Task: Change IN PROGRESS as Status of Issue Issue0000000114 in Backlog  in Scrum Project Project0000000023 in Jira. Change IN PROGRESS as Status of Issue Issue0000000116 in Backlog  in Scrum Project Project0000000024 in Jira. Change IN PROGRESS as Status of Issue Issue0000000118 in Backlog  in Scrum Project Project0000000024 in Jira. Change IN PROGRESS as Status of Issue Issue0000000120 in Backlog  in Scrum Project Project0000000024 in Jira. Assign Ayush98111@gmail.com as Assignee of Issue Issue0000000111 in Backlog  in Scrum Project Project0000000023 in Jira
Action: Mouse moved to (895, 383)
Screenshot: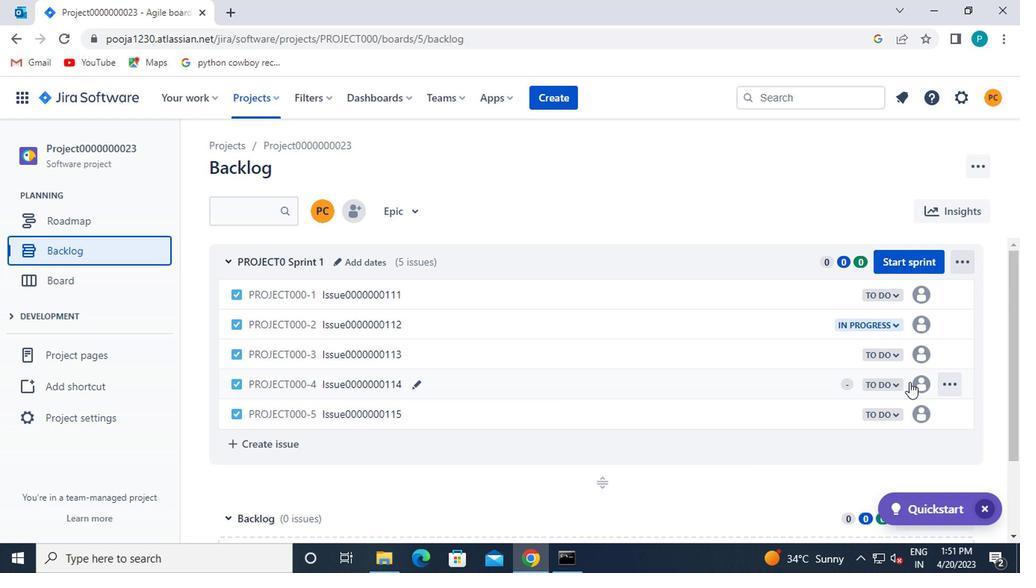 
Action: Mouse pressed left at (895, 383)
Screenshot: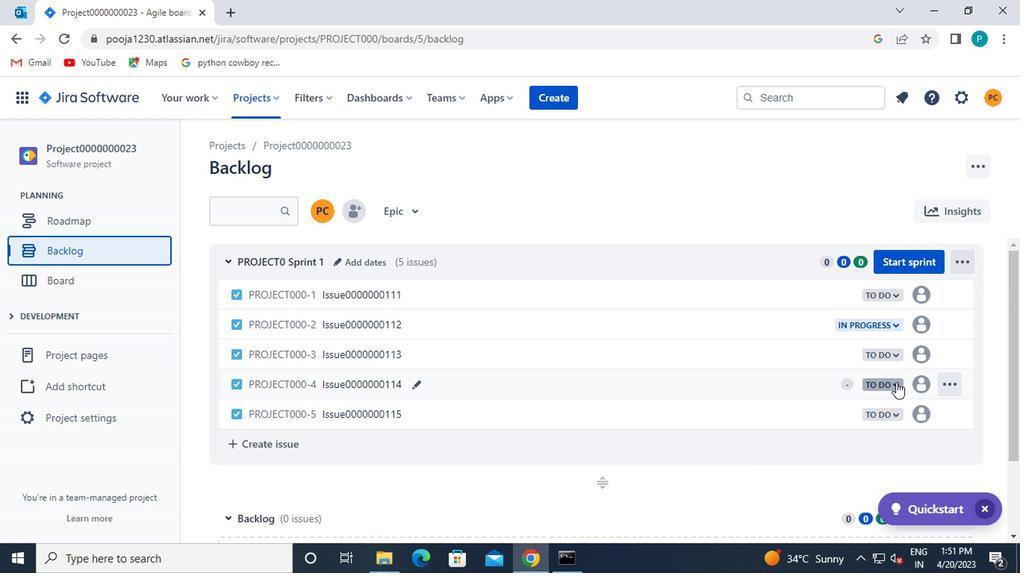
Action: Mouse moved to (856, 422)
Screenshot: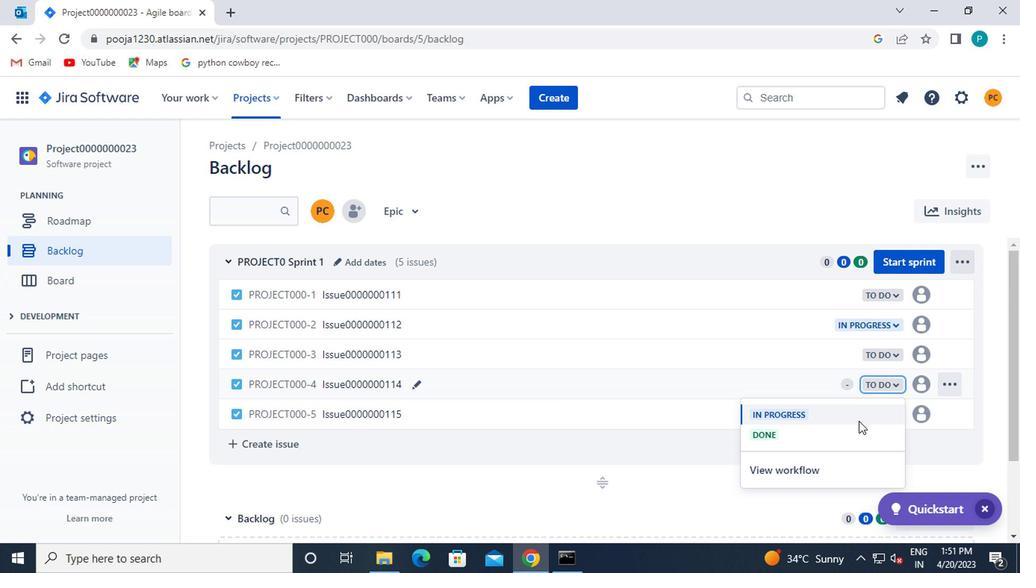 
Action: Mouse pressed left at (856, 422)
Screenshot: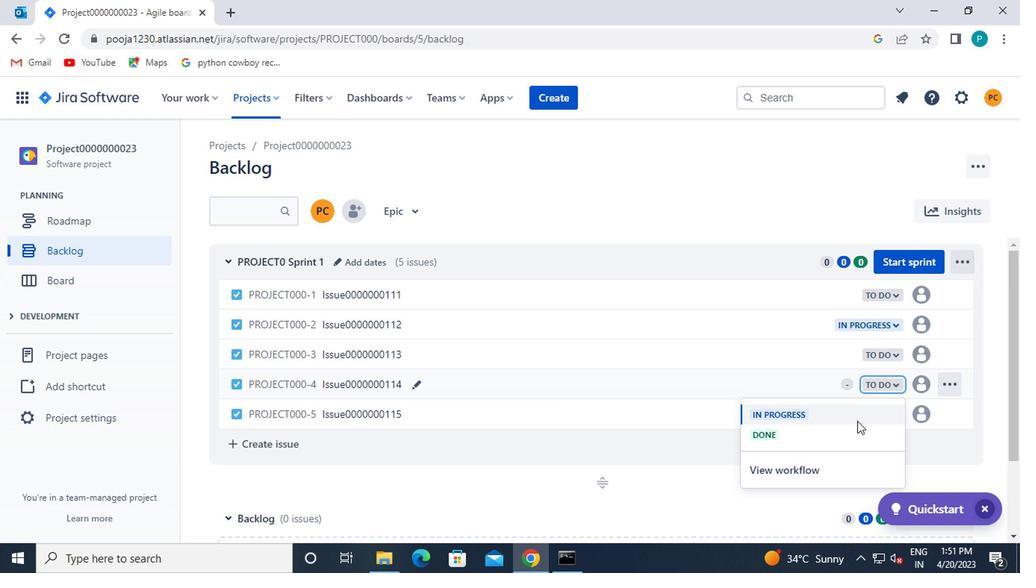 
Action: Mouse moved to (259, 102)
Screenshot: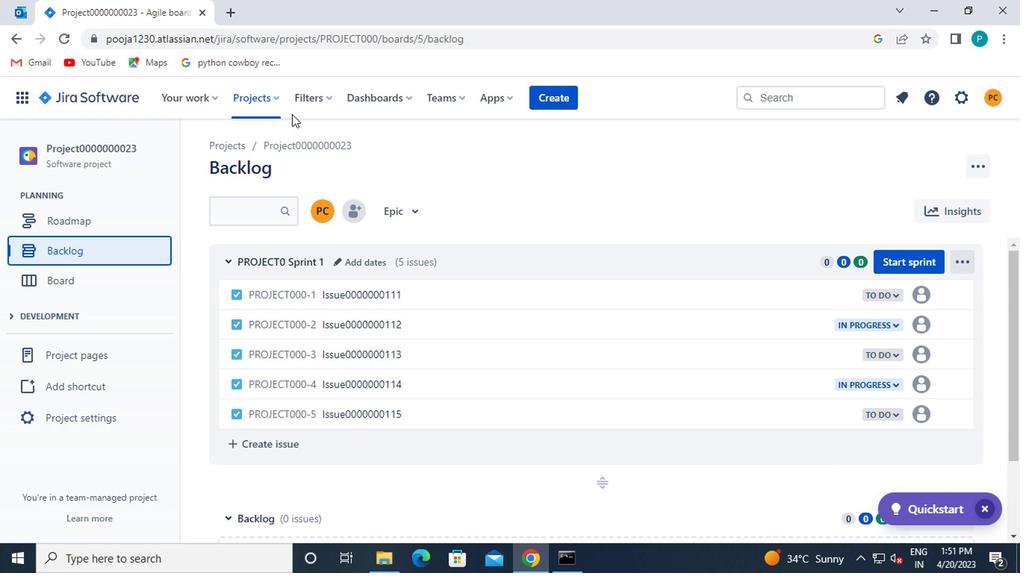 
Action: Mouse pressed left at (259, 102)
Screenshot: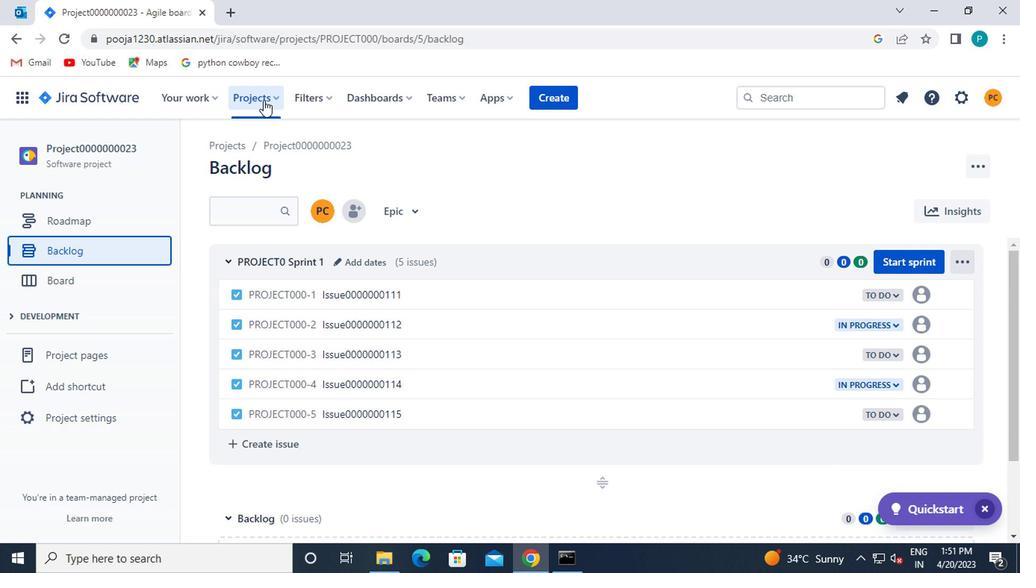 
Action: Mouse moved to (311, 194)
Screenshot: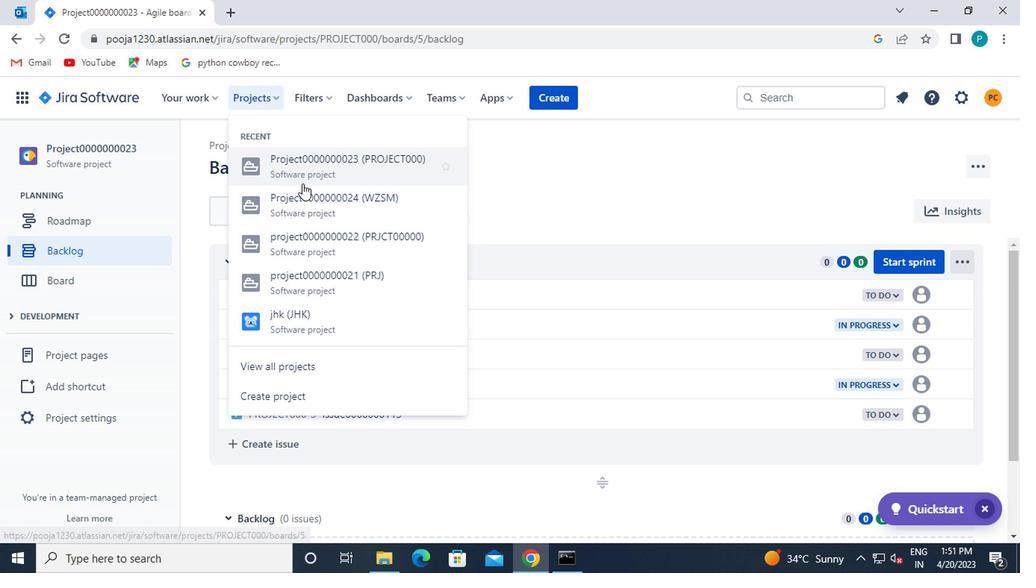 
Action: Mouse pressed left at (311, 194)
Screenshot: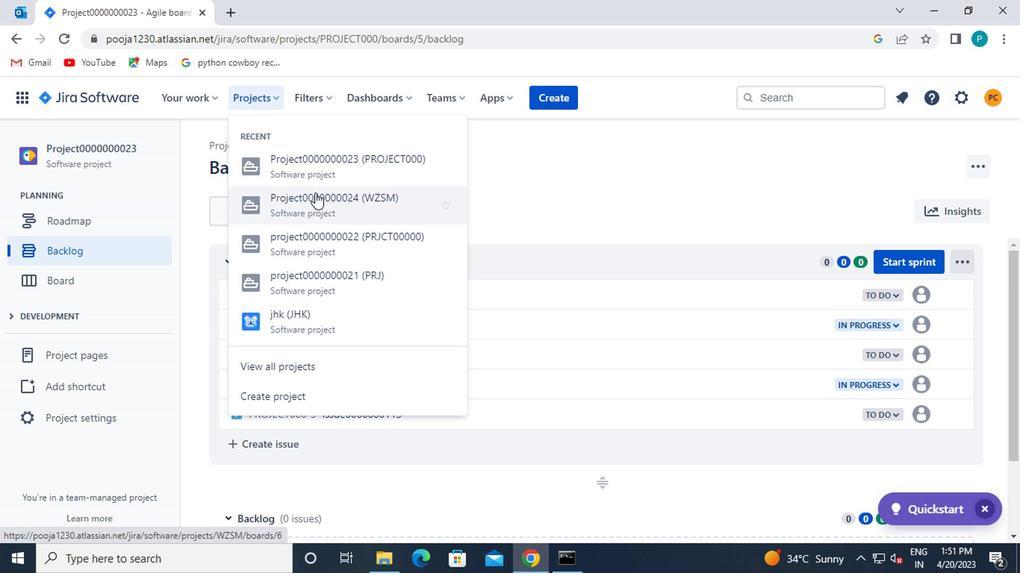 
Action: Mouse moved to (438, 323)
Screenshot: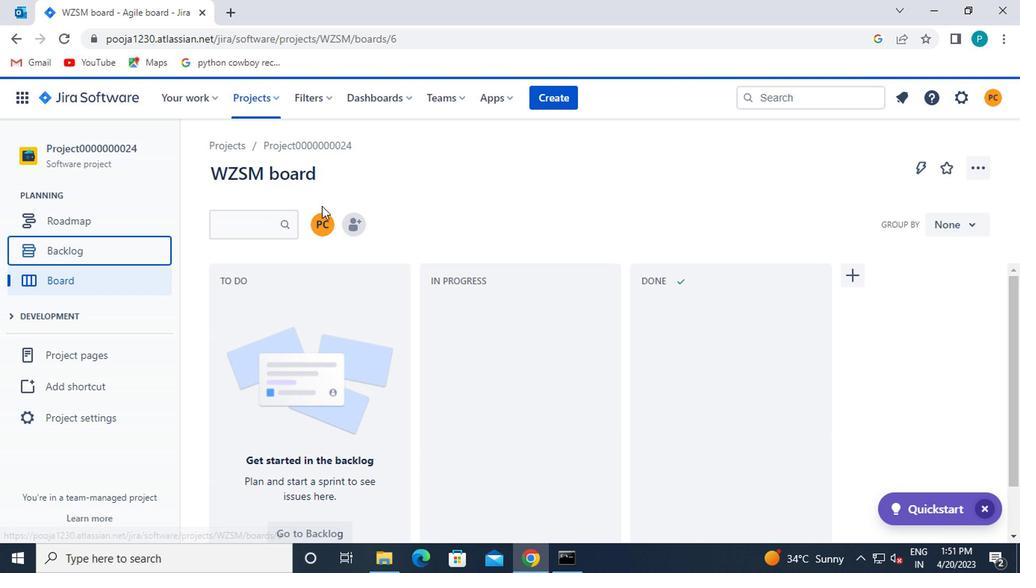 
Action: Mouse scrolled (438, 322) with delta (0, 0)
Screenshot: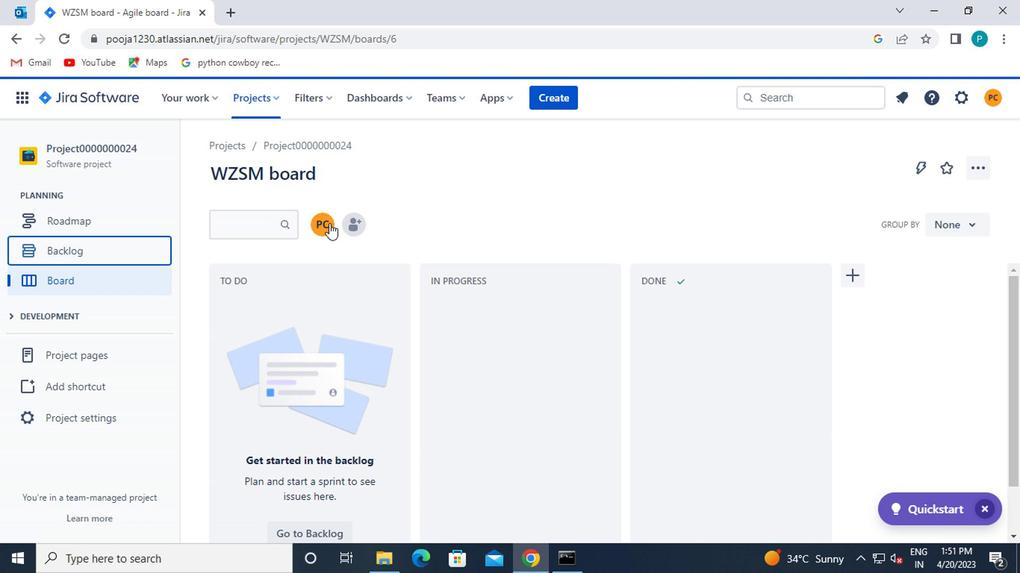 
Action: Mouse moved to (438, 324)
Screenshot: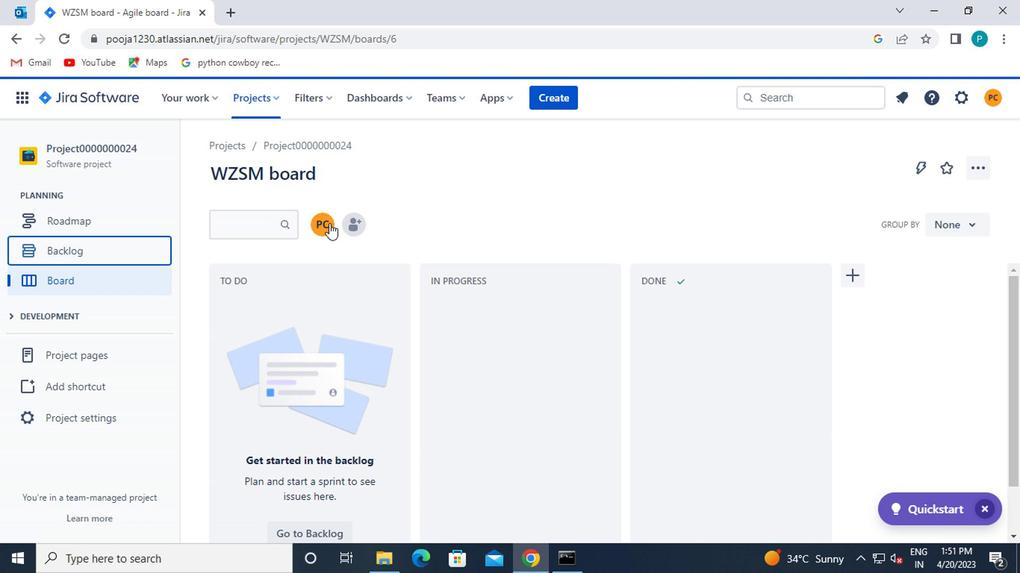 
Action: Mouse scrolled (438, 323) with delta (0, -1)
Screenshot: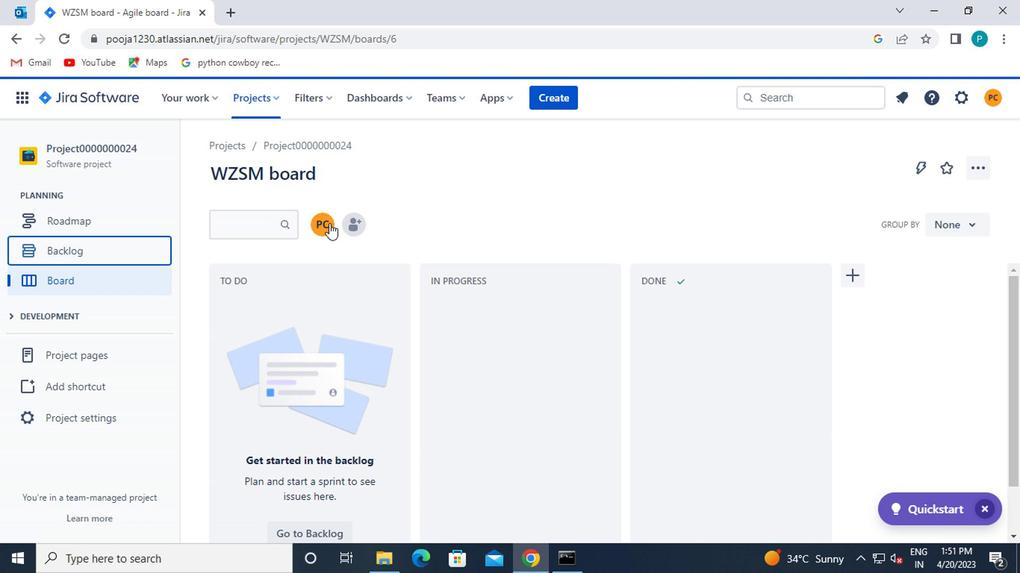 
Action: Mouse moved to (64, 253)
Screenshot: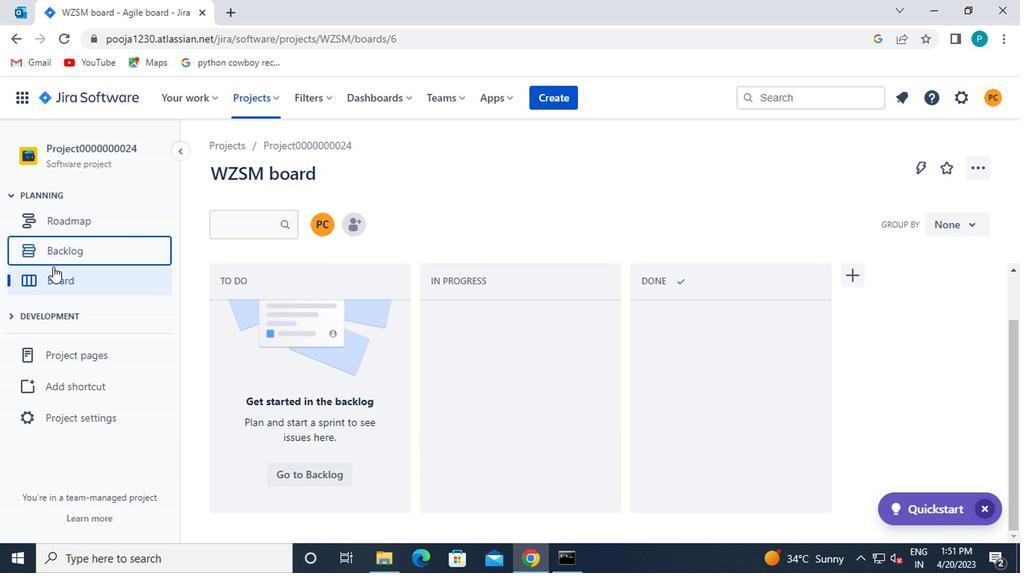 
Action: Mouse pressed left at (64, 253)
Screenshot: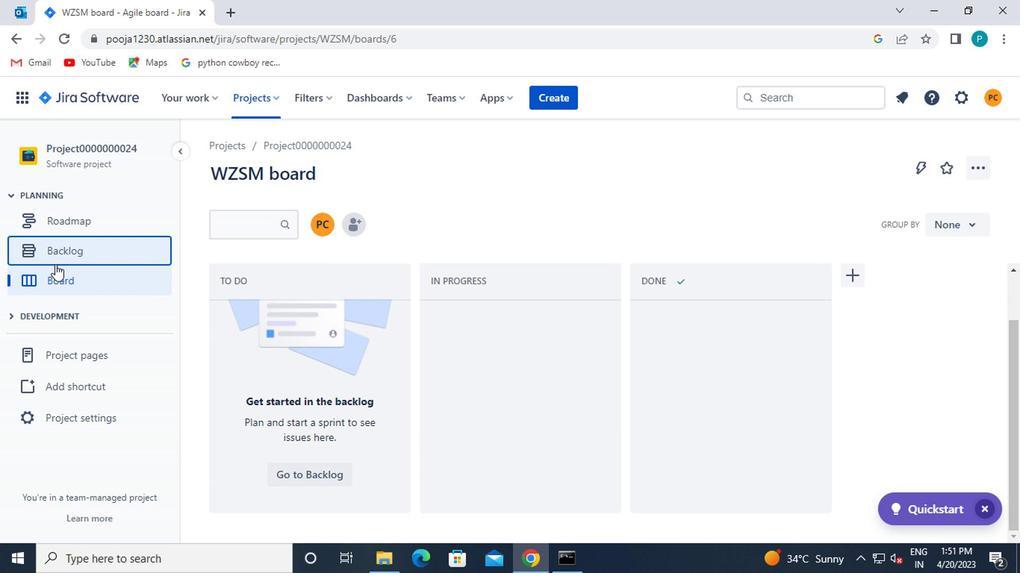 
Action: Mouse moved to (685, 352)
Screenshot: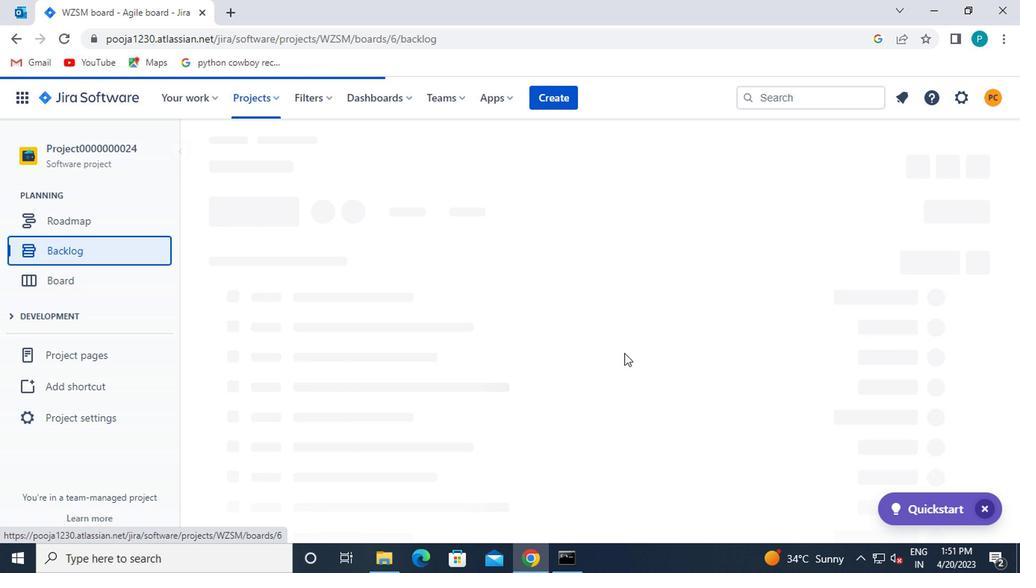 
Action: Mouse scrolled (685, 351) with delta (0, 0)
Screenshot: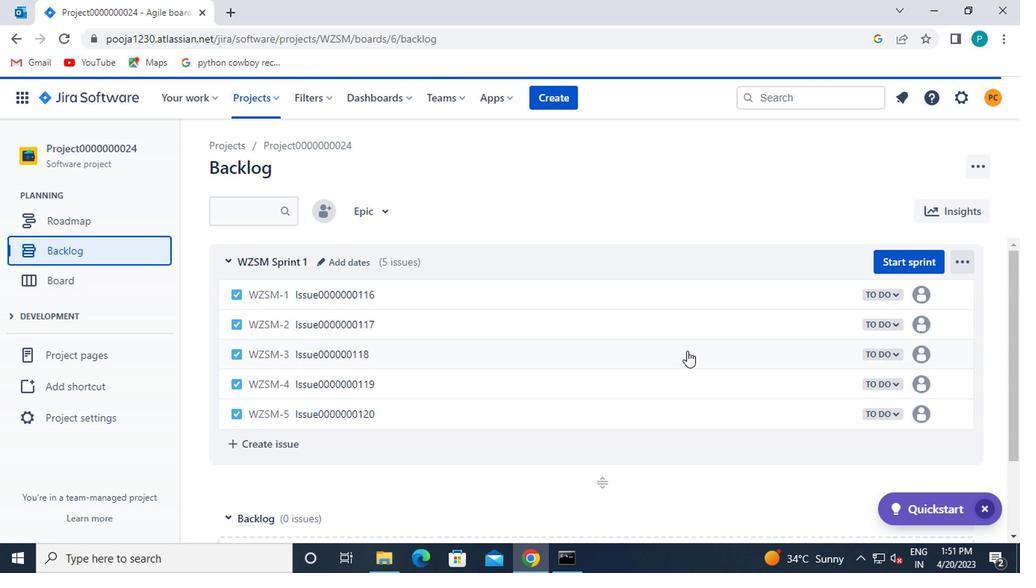 
Action: Mouse moved to (683, 352)
Screenshot: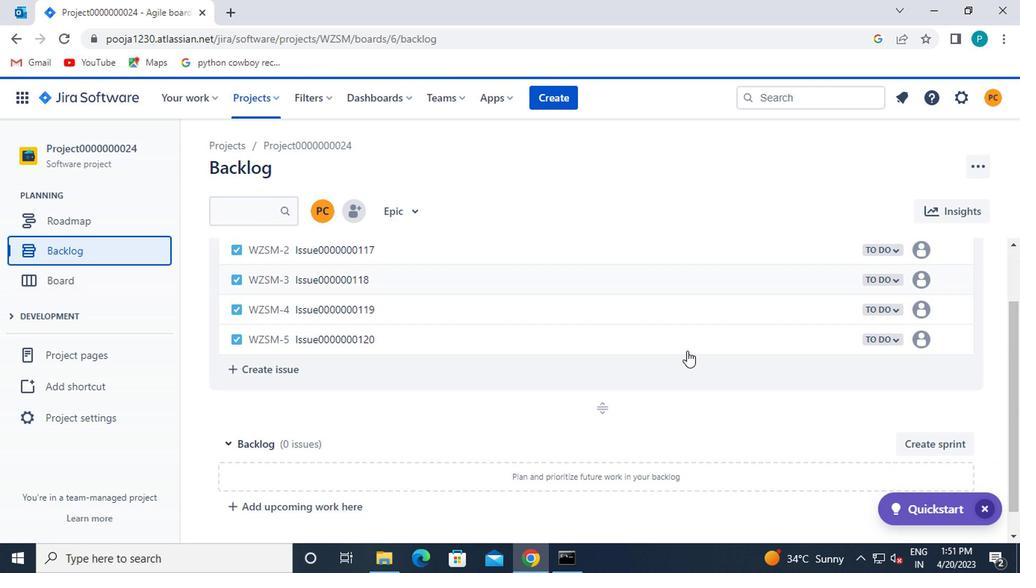 
Action: Mouse scrolled (683, 352) with delta (0, 0)
Screenshot: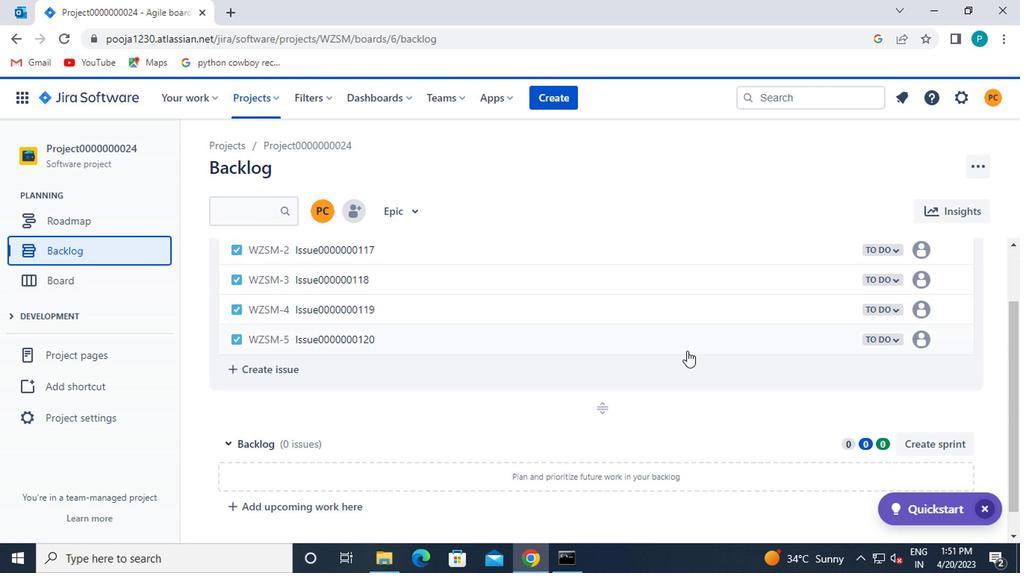
Action: Mouse moved to (880, 295)
Screenshot: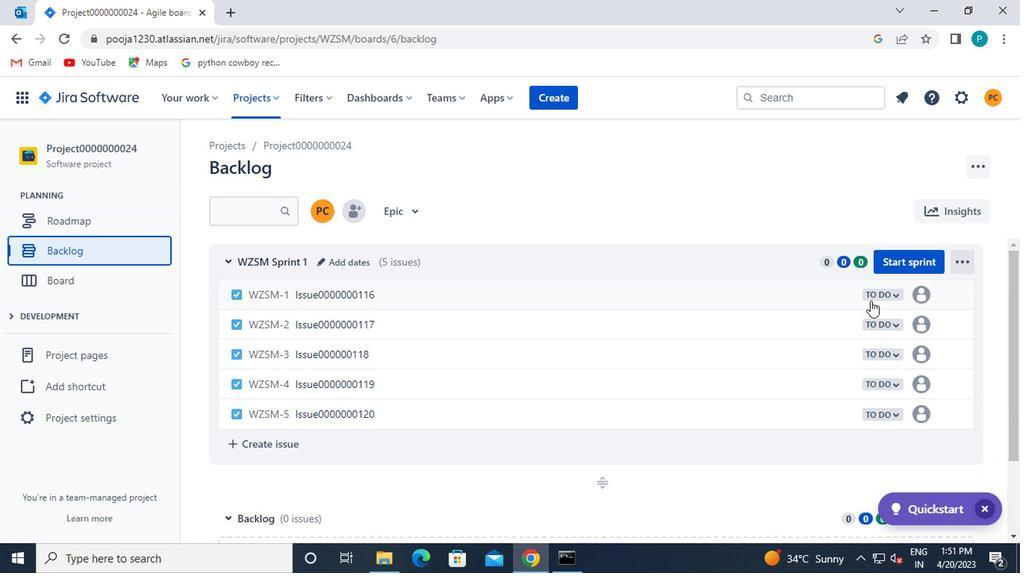 
Action: Mouse pressed left at (880, 295)
Screenshot: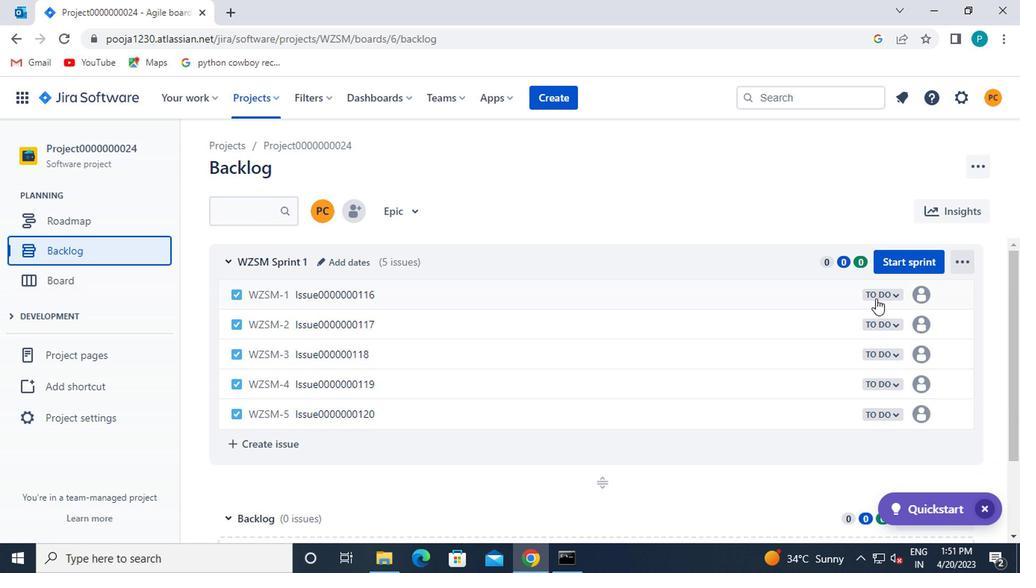 
Action: Mouse moved to (816, 327)
Screenshot: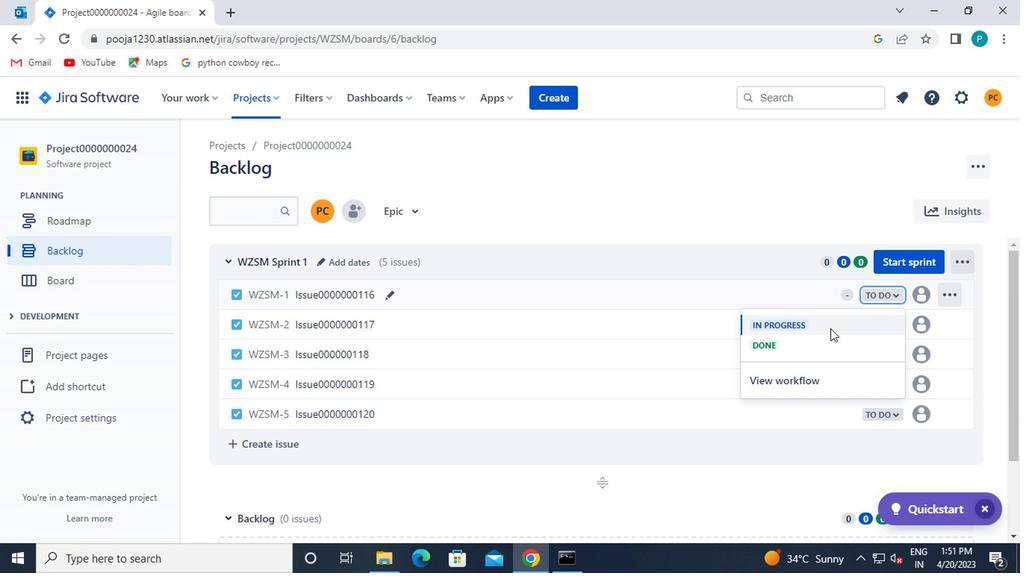 
Action: Mouse pressed left at (816, 327)
Screenshot: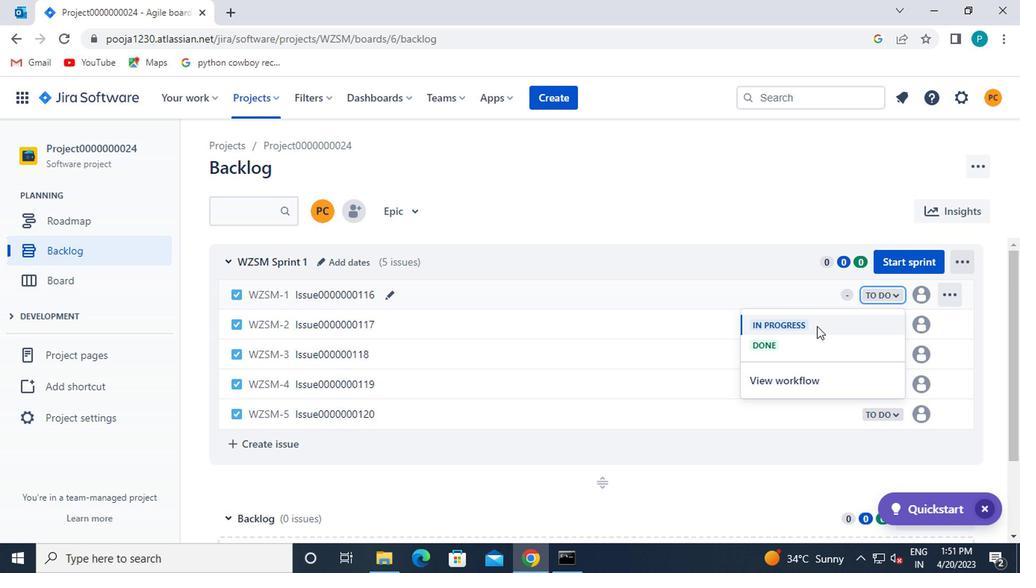 
Action: Mouse moved to (871, 360)
Screenshot: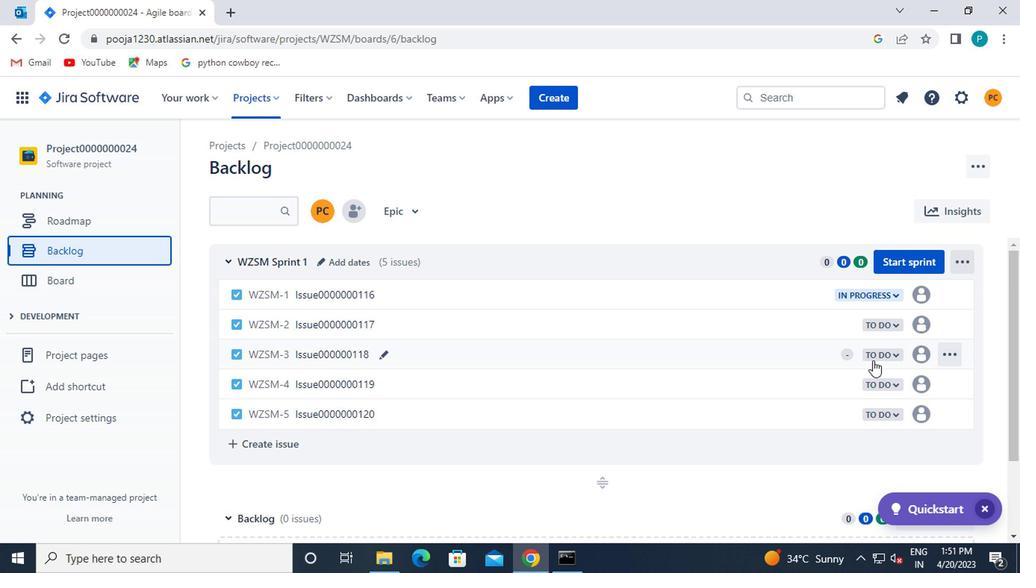 
Action: Mouse pressed left at (871, 360)
Screenshot: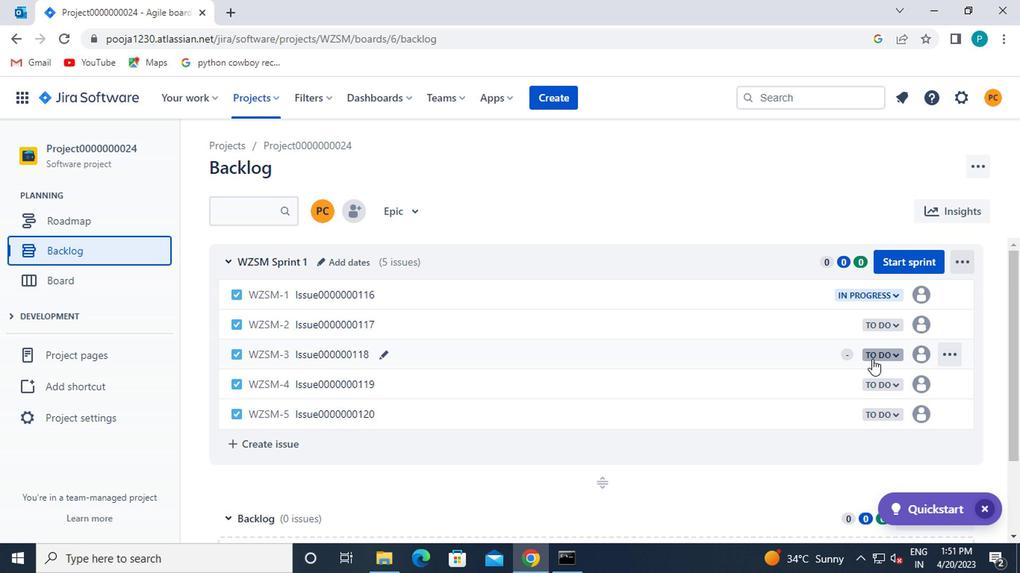 
Action: Mouse moved to (837, 374)
Screenshot: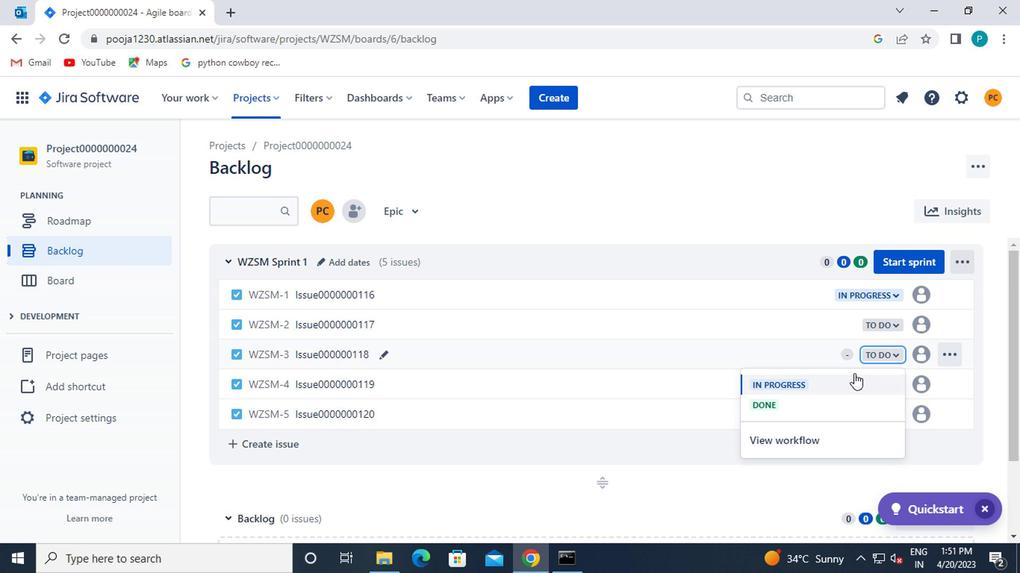 
Action: Mouse pressed left at (837, 374)
Screenshot: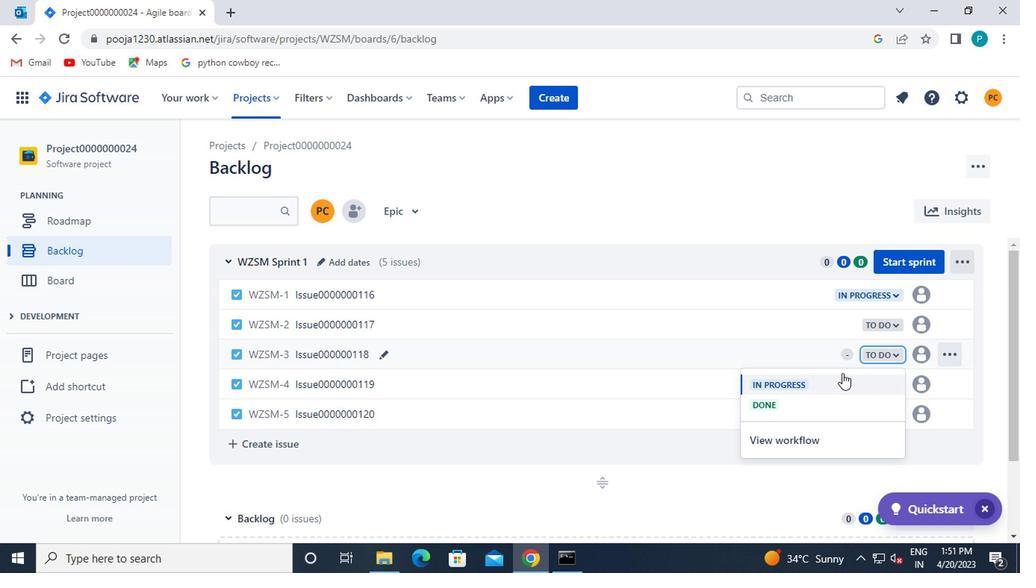 
Action: Mouse moved to (809, 381)
Screenshot: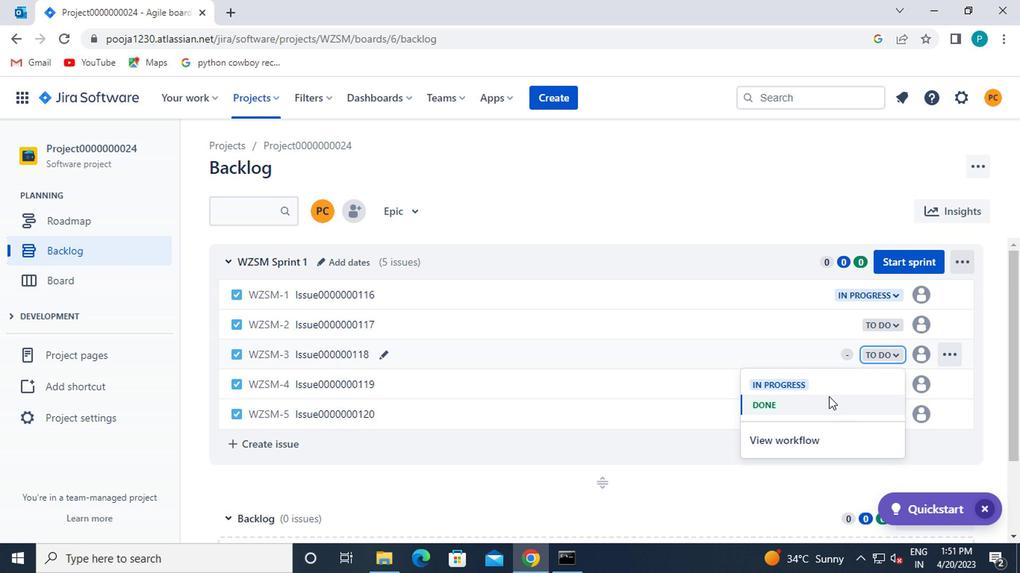 
Action: Mouse pressed left at (809, 381)
Screenshot: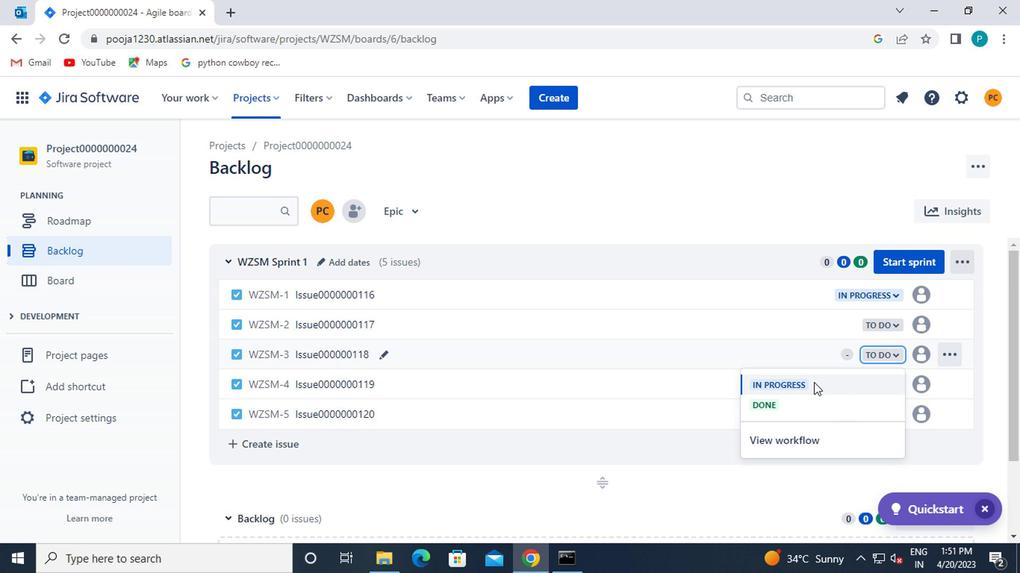 
Action: Mouse moved to (875, 409)
Screenshot: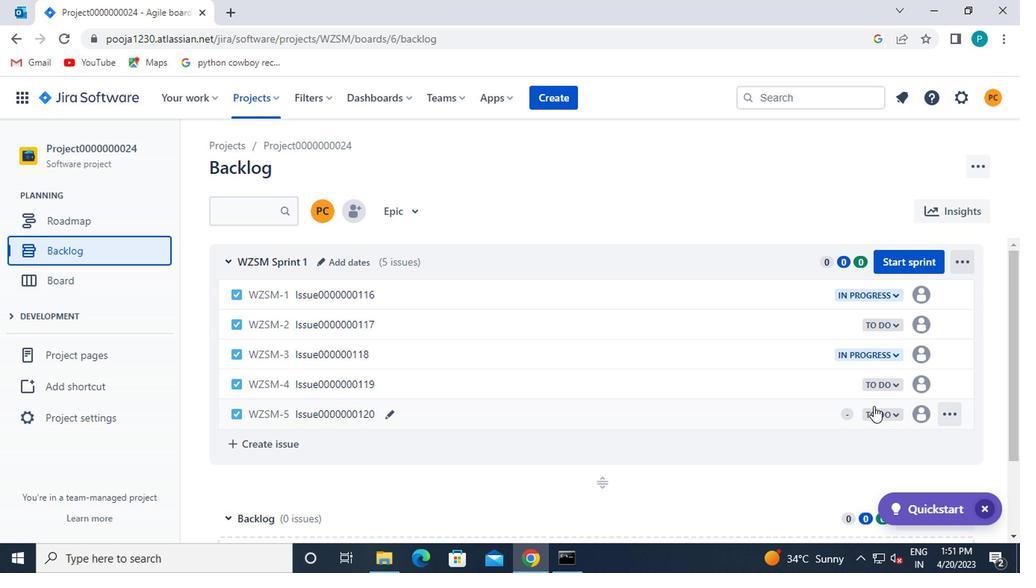 
Action: Mouse pressed left at (875, 409)
Screenshot: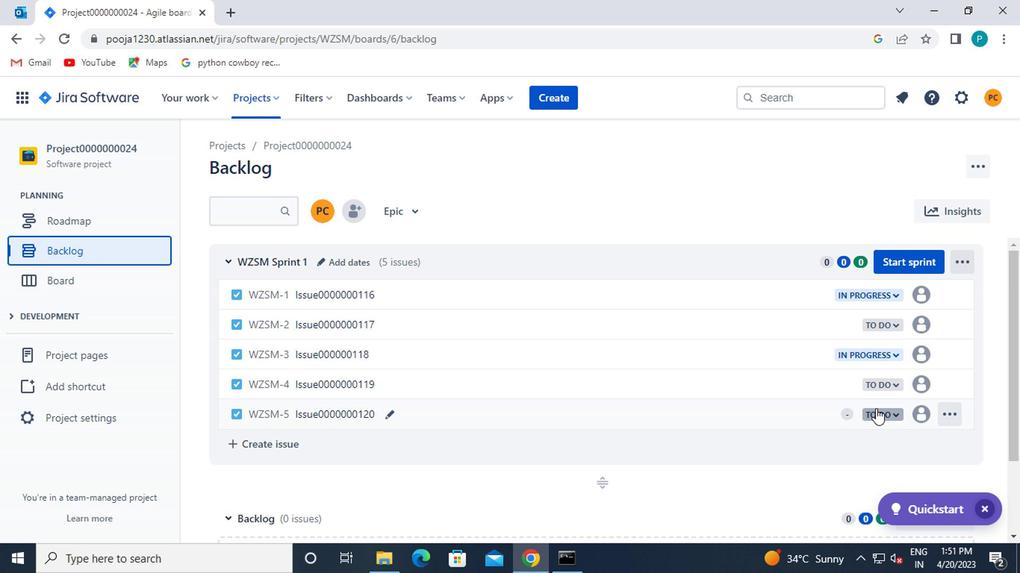 
Action: Mouse moved to (855, 437)
Screenshot: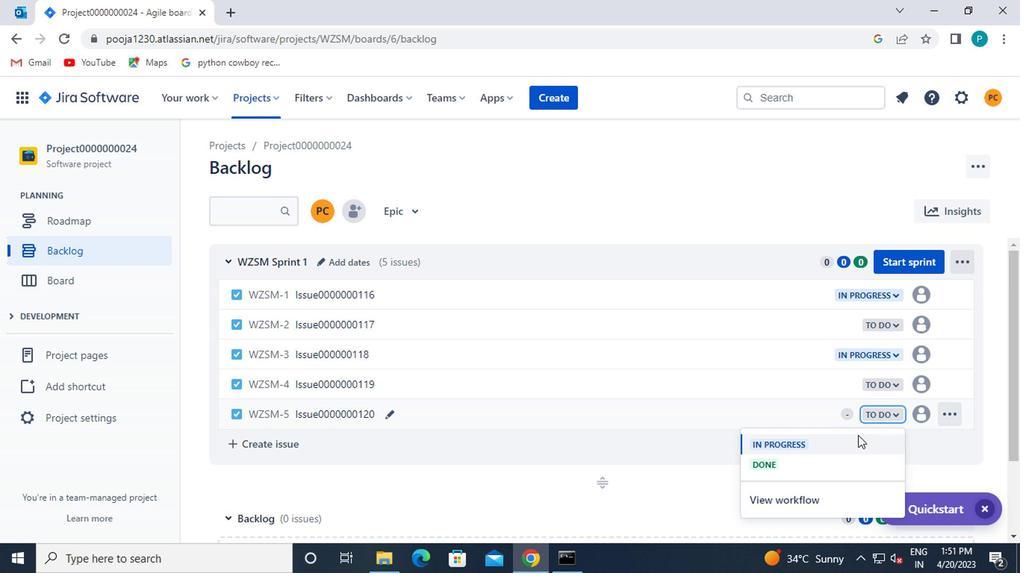 
Action: Mouse pressed left at (855, 437)
Screenshot: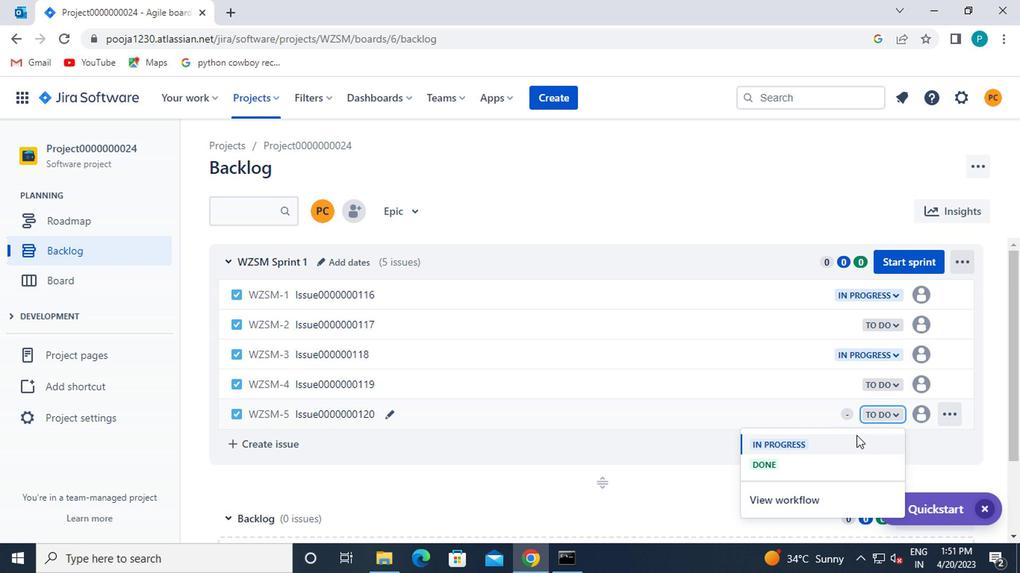 
Action: Mouse moved to (235, 99)
Screenshot: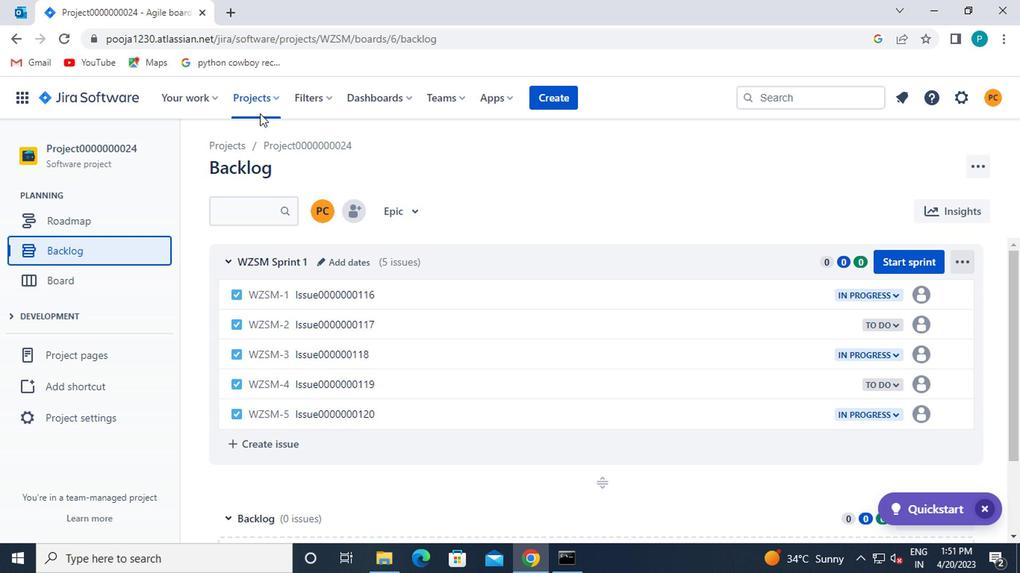 
Action: Mouse pressed left at (235, 99)
Screenshot: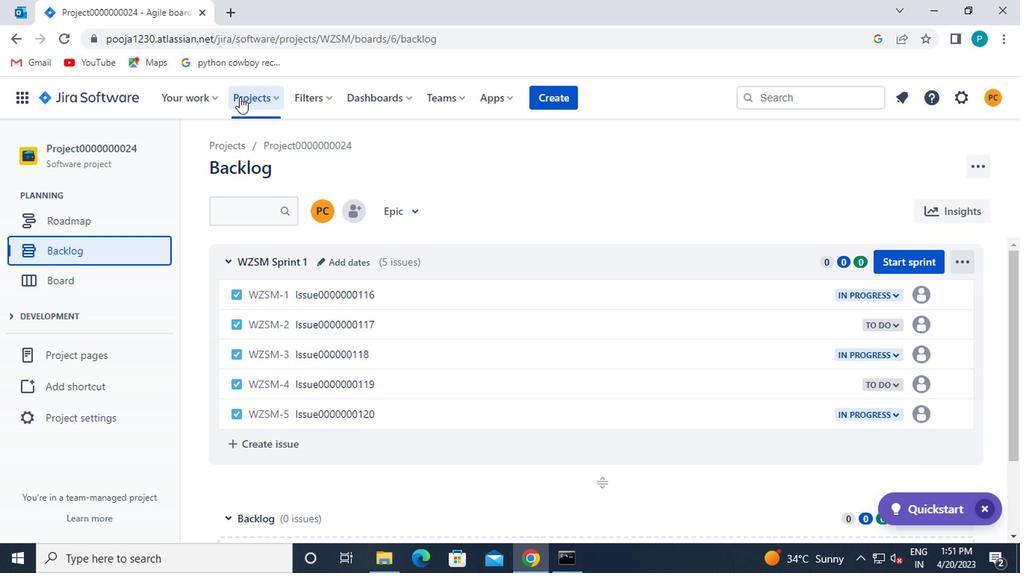 
Action: Mouse moved to (319, 207)
Screenshot: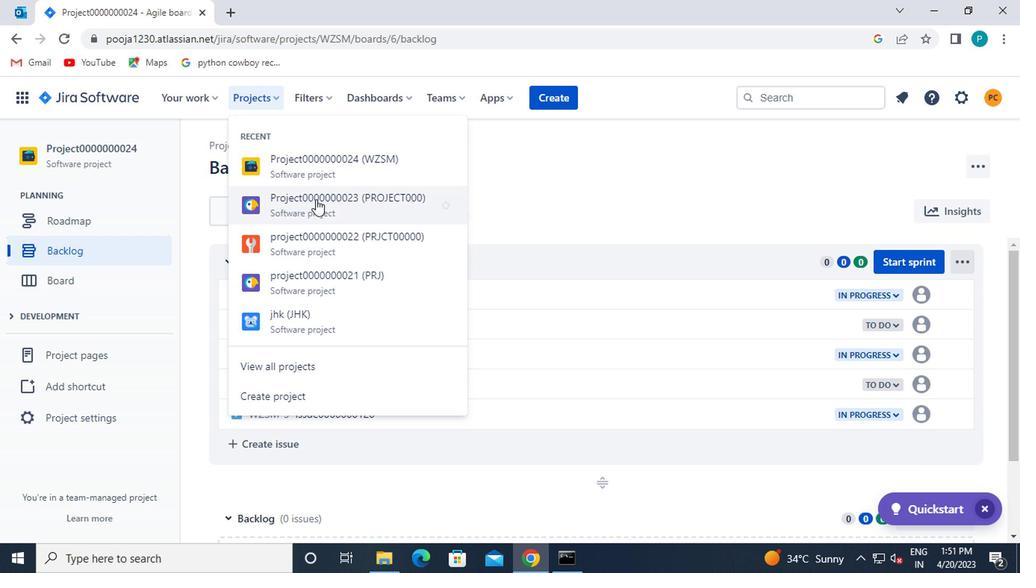 
Action: Mouse pressed left at (319, 207)
Screenshot: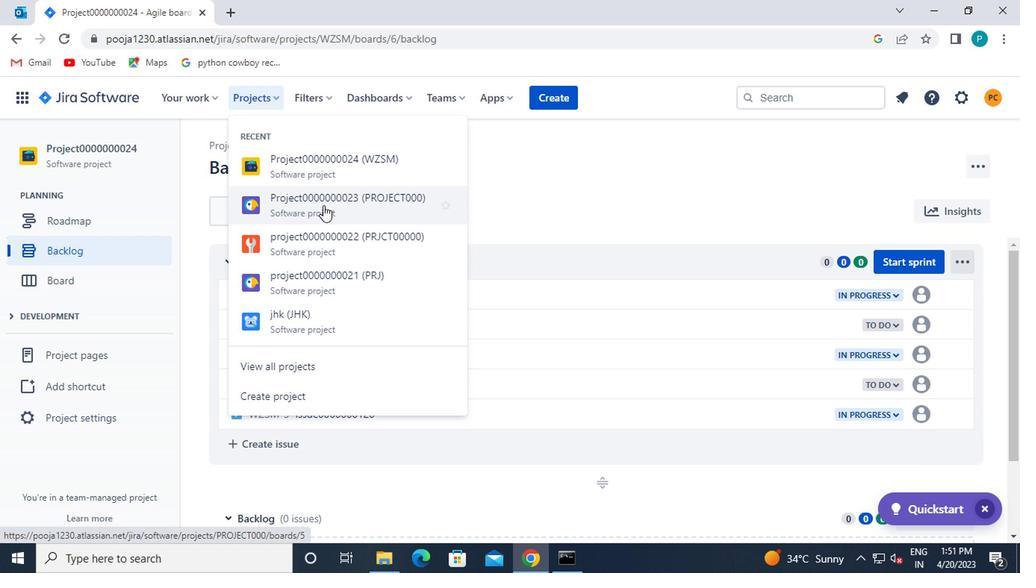 
Action: Mouse moved to (117, 242)
Screenshot: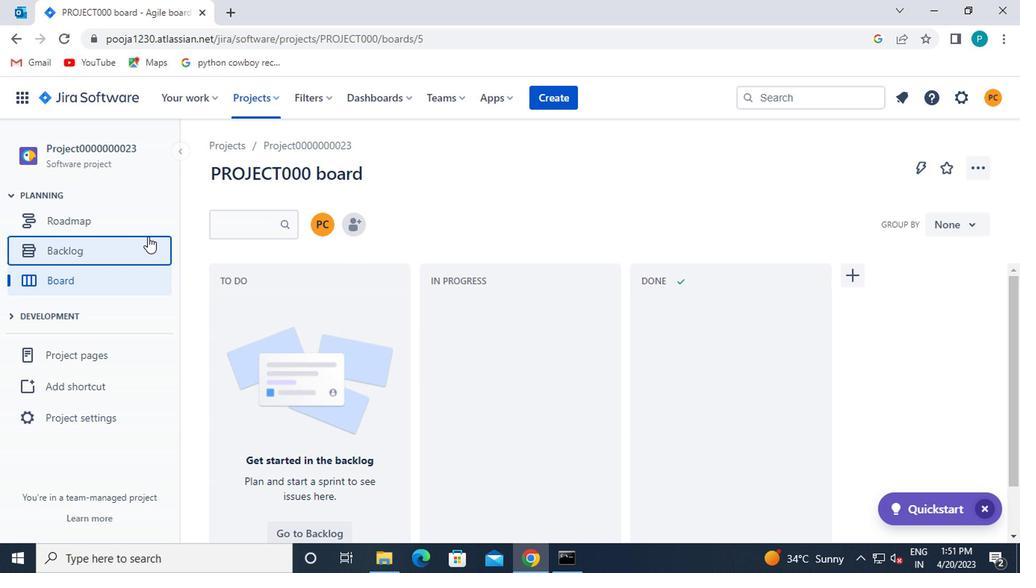 
Action: Mouse pressed left at (117, 242)
Screenshot: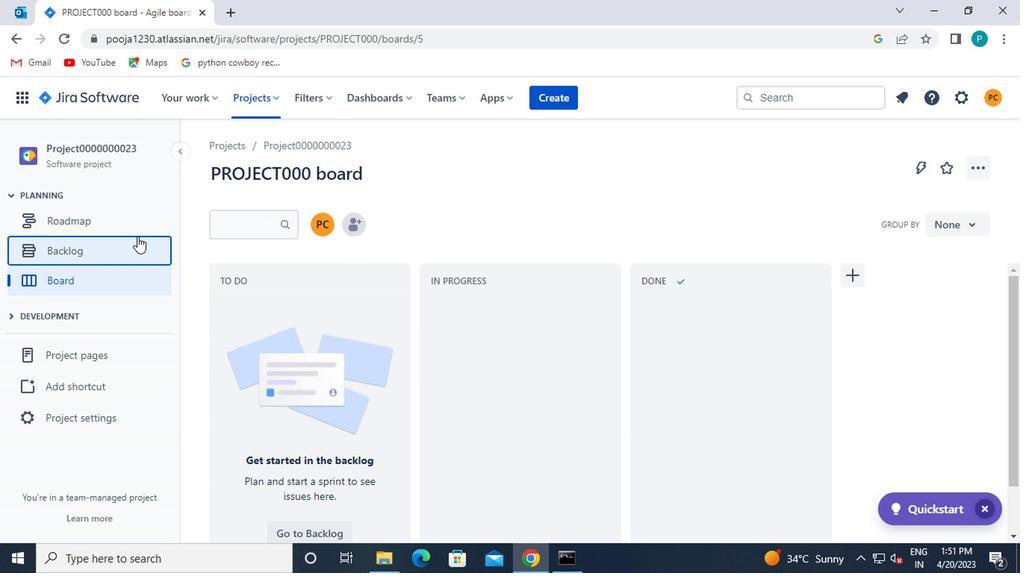 
Action: Mouse moved to (922, 295)
Screenshot: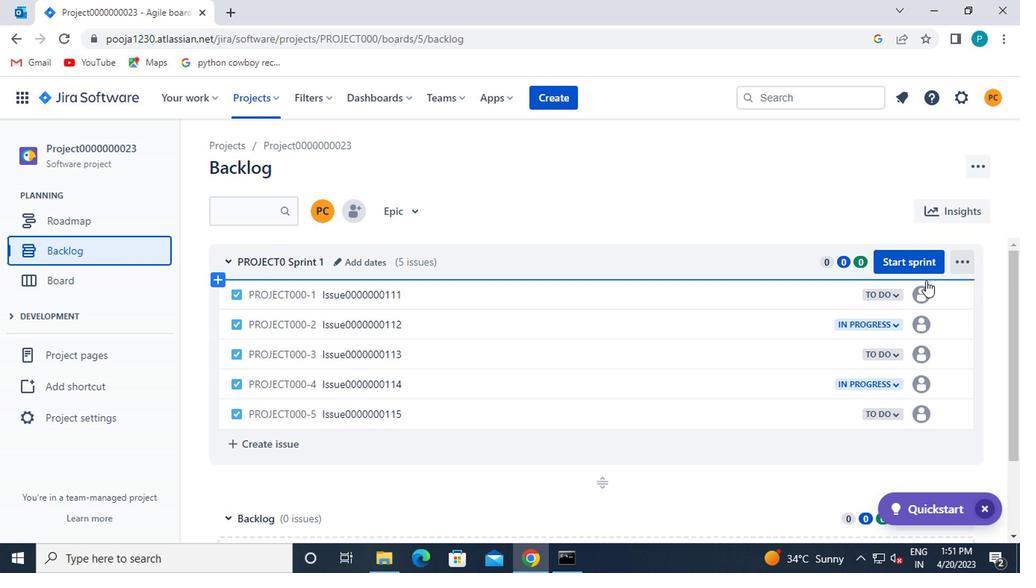 
Action: Mouse pressed left at (922, 295)
Screenshot: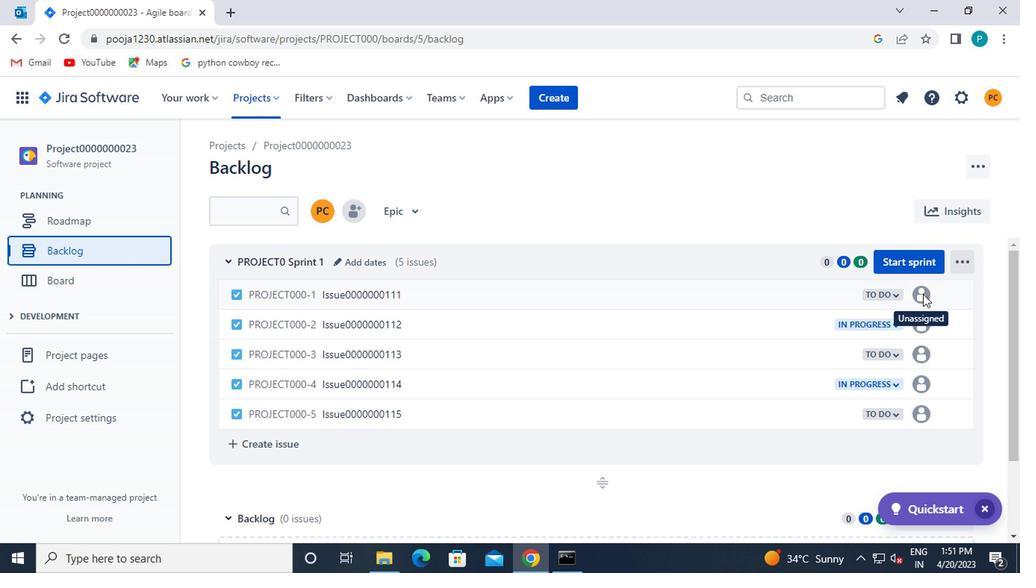 
Action: Mouse moved to (922, 296)
Screenshot: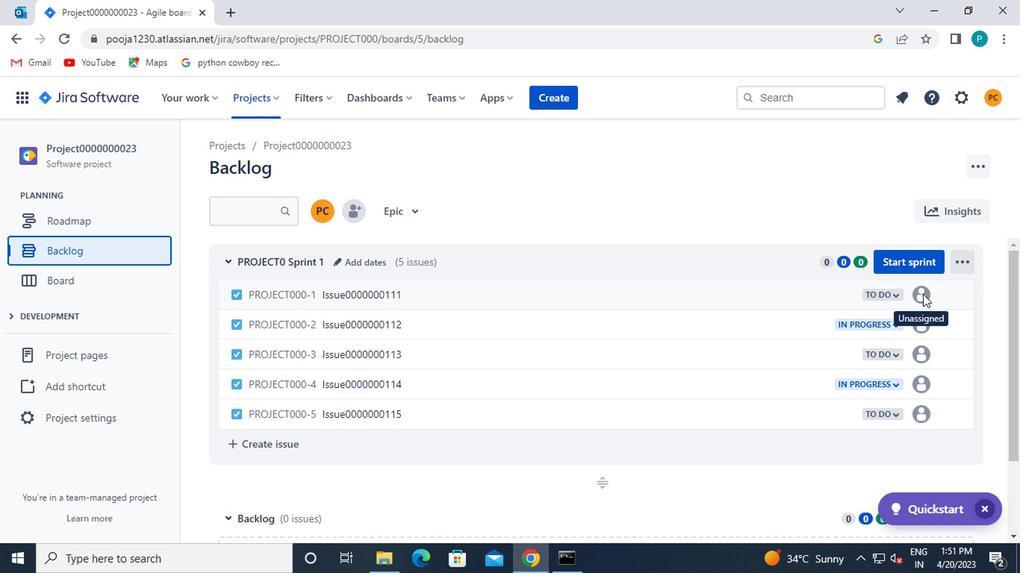 
Action: Mouse pressed left at (922, 296)
Screenshot: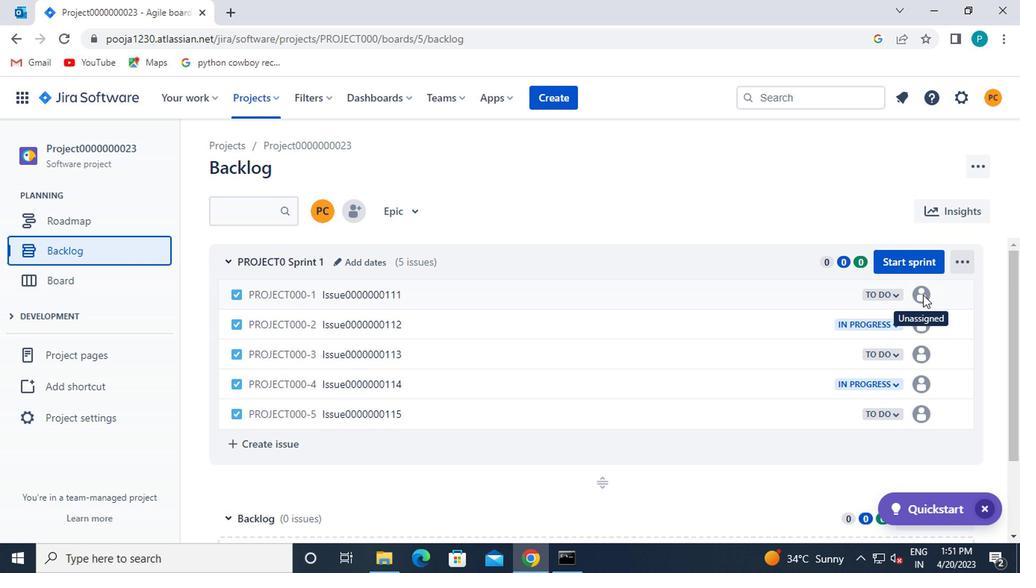 
Action: Mouse moved to (919, 294)
Screenshot: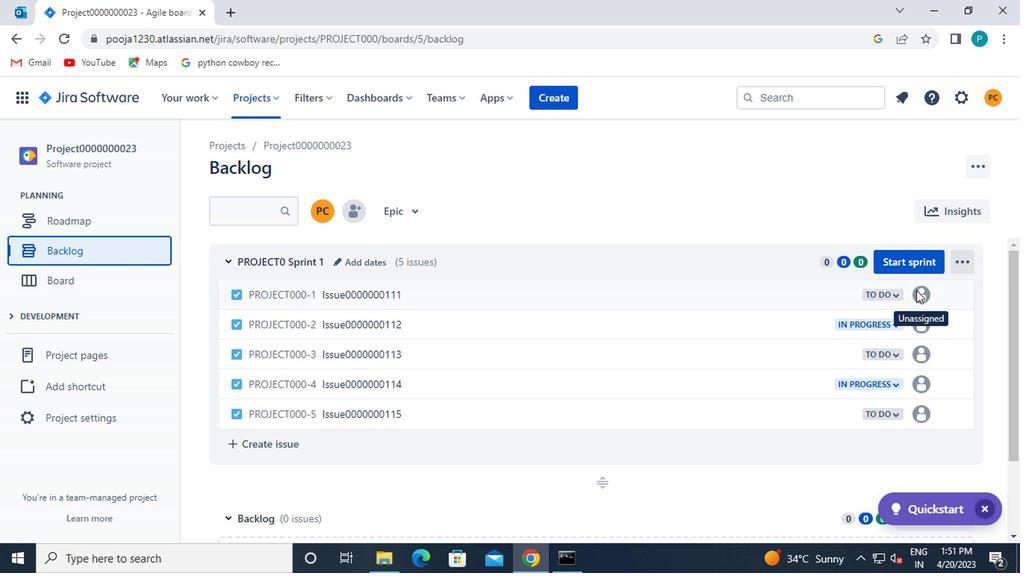 
Action: Mouse pressed left at (919, 294)
Screenshot: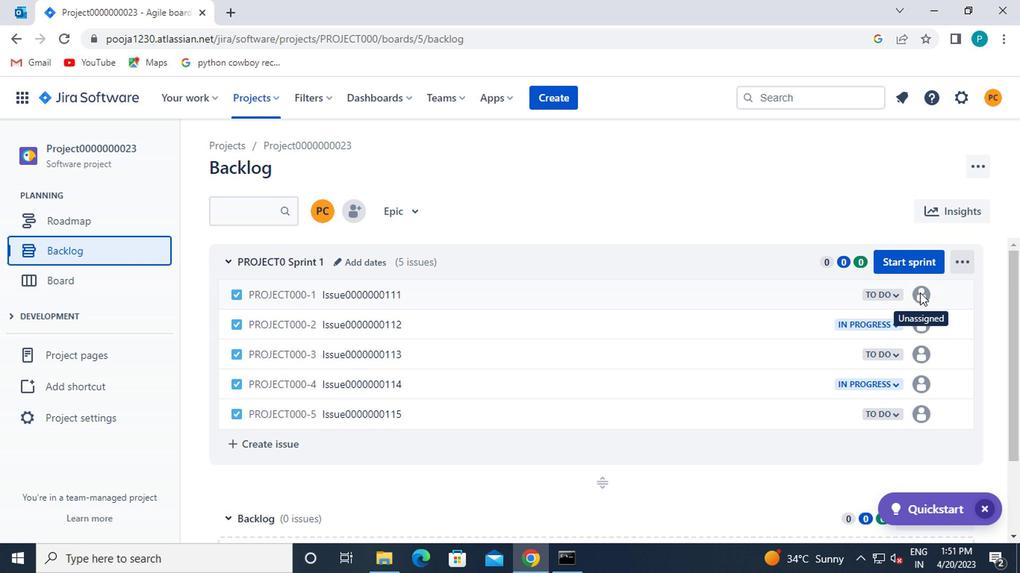 
Action: Mouse scrolled (919, 294) with delta (0, 0)
Screenshot: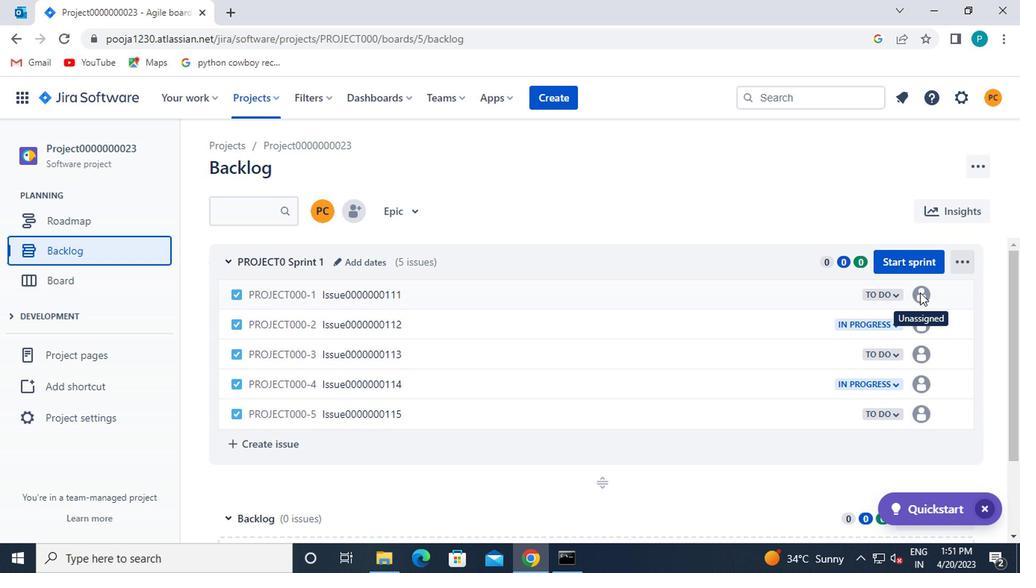 
Action: Mouse moved to (918, 296)
Screenshot: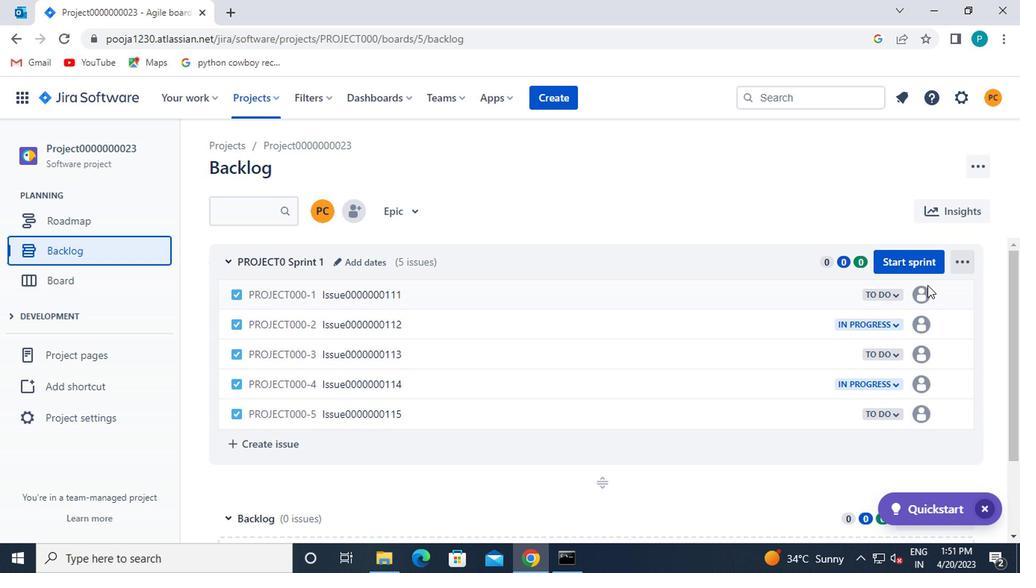 
Action: Mouse pressed left at (918, 296)
Screenshot: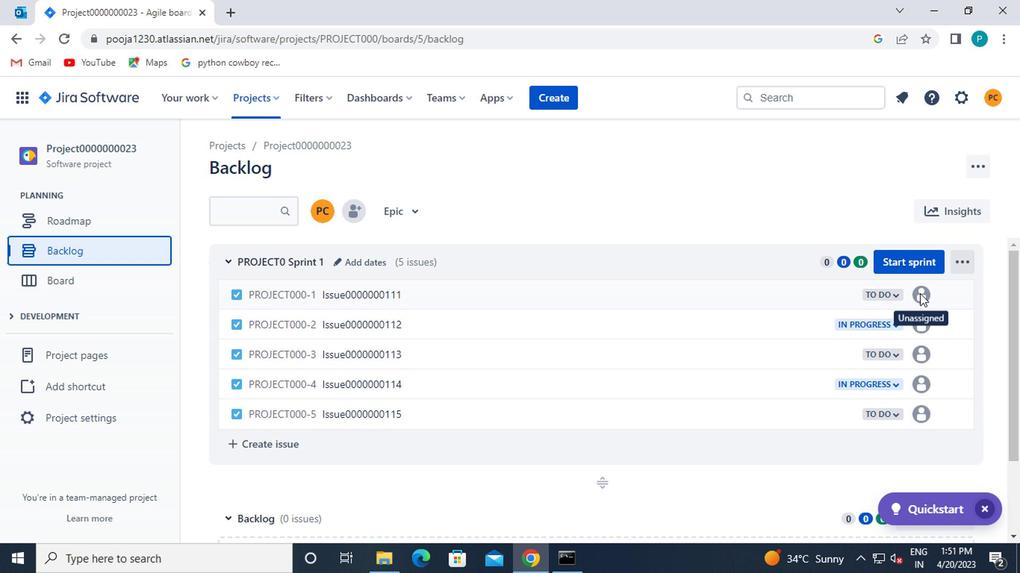
Action: Mouse moved to (756, 293)
Screenshot: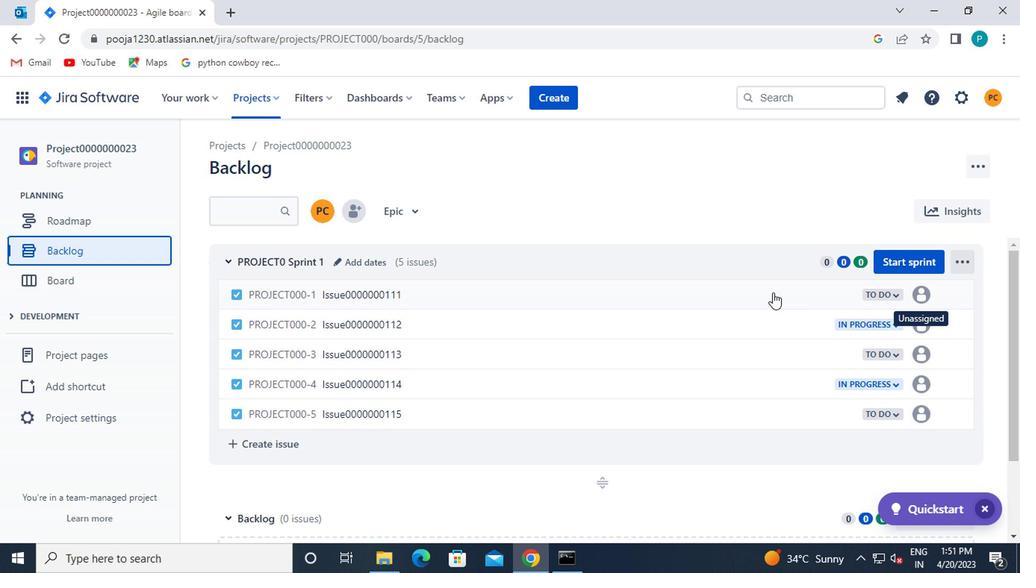 
Action: Mouse pressed left at (756, 293)
Screenshot: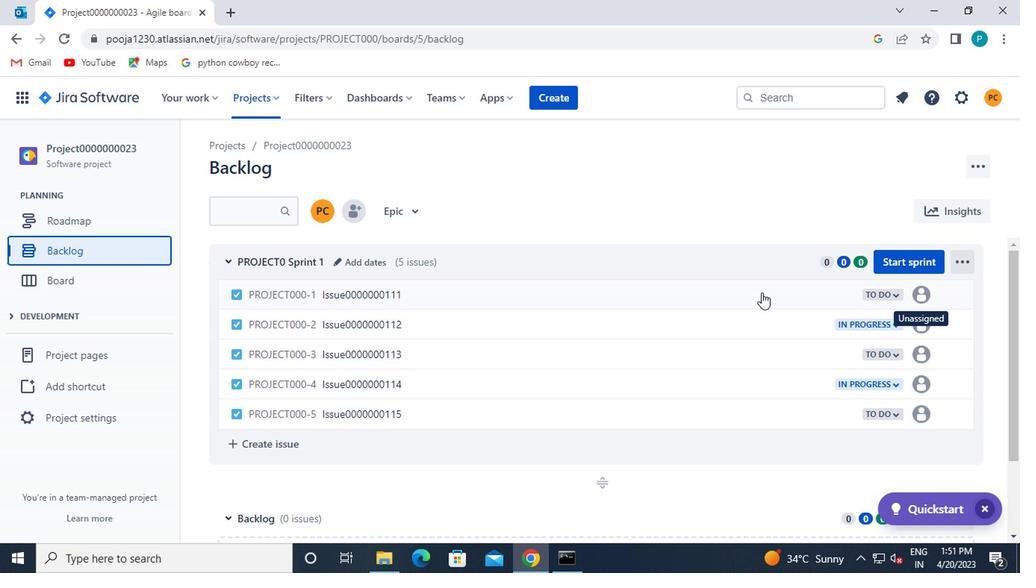 
Action: Mouse moved to (621, 296)
Screenshot: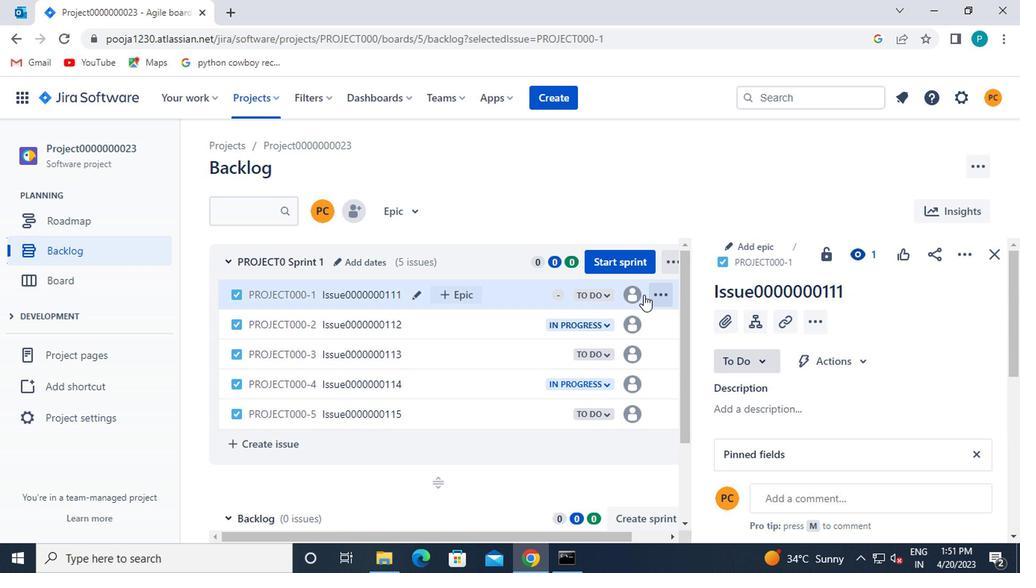 
Action: Mouse pressed left at (621, 296)
Screenshot: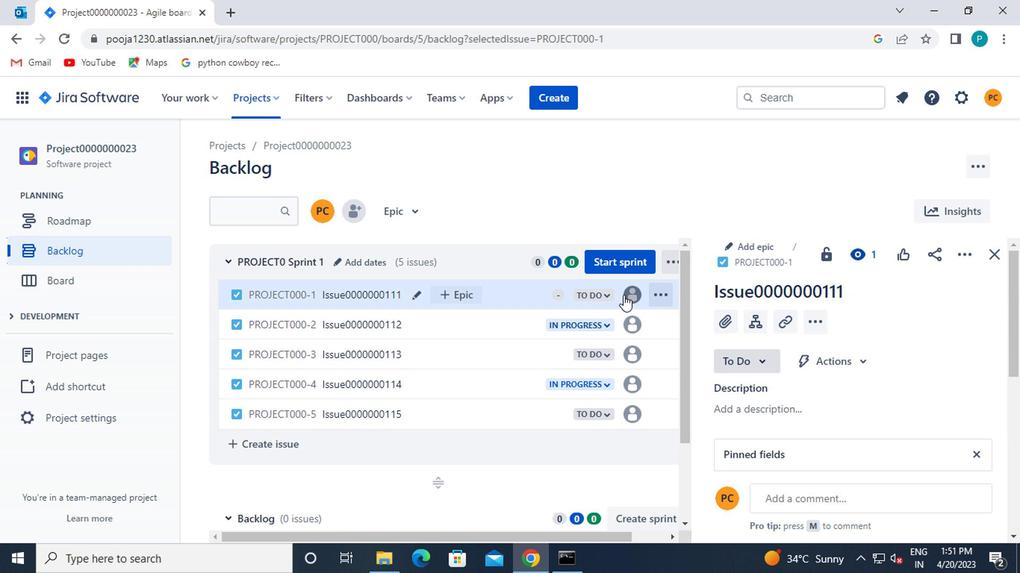 
Action: Mouse moved to (483, 441)
Screenshot: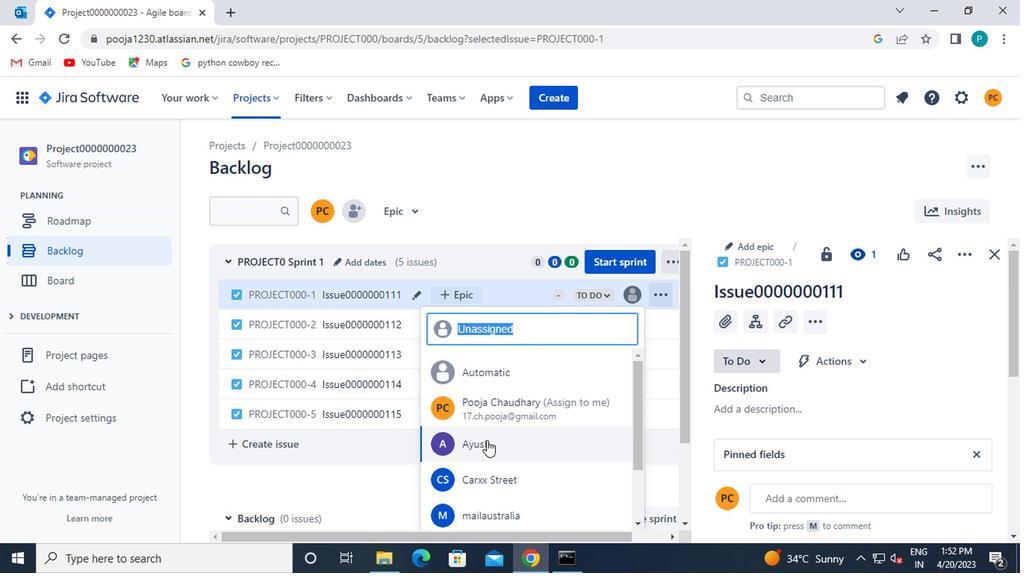 
Action: Mouse pressed left at (483, 441)
Screenshot: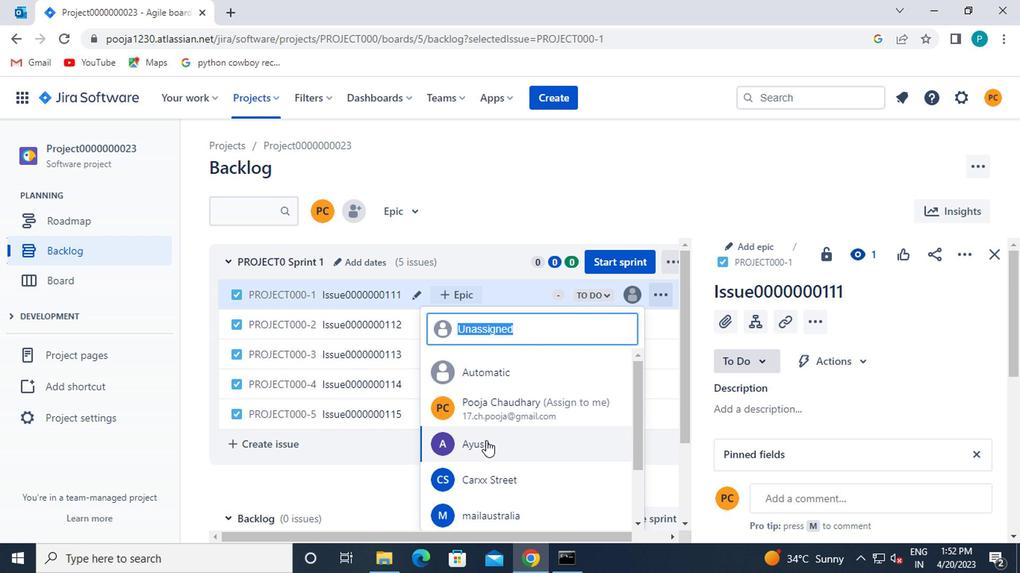 
